 Task: Create a due date automation trigger when advanced on, on the wednesday of the week before a card is due add fields without custom field "Resume" set to a number greater or equal to 1 and lower than 10 at 11:00 AM.
Action: Mouse moved to (1017, 81)
Screenshot: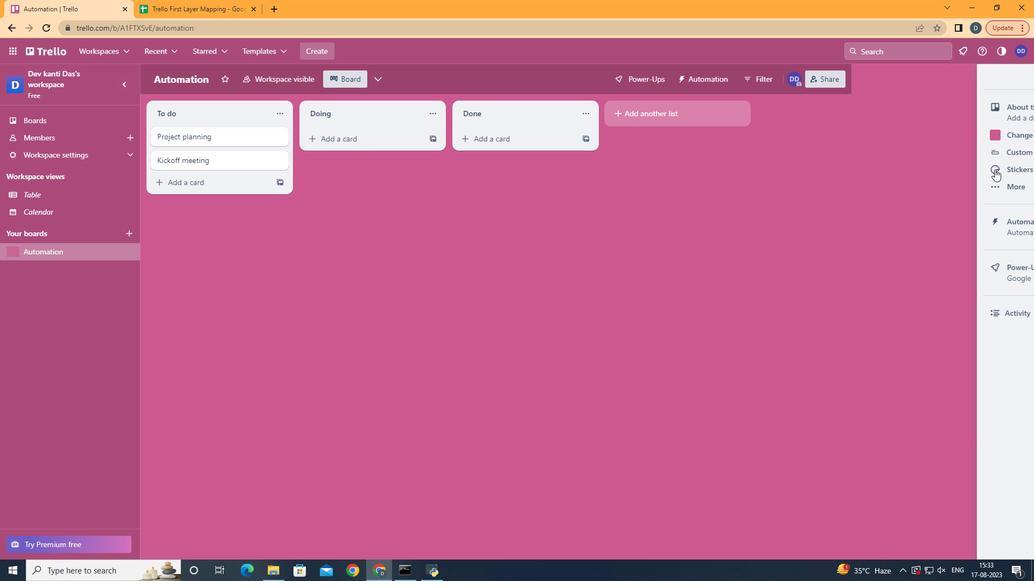 
Action: Mouse pressed left at (1017, 81)
Screenshot: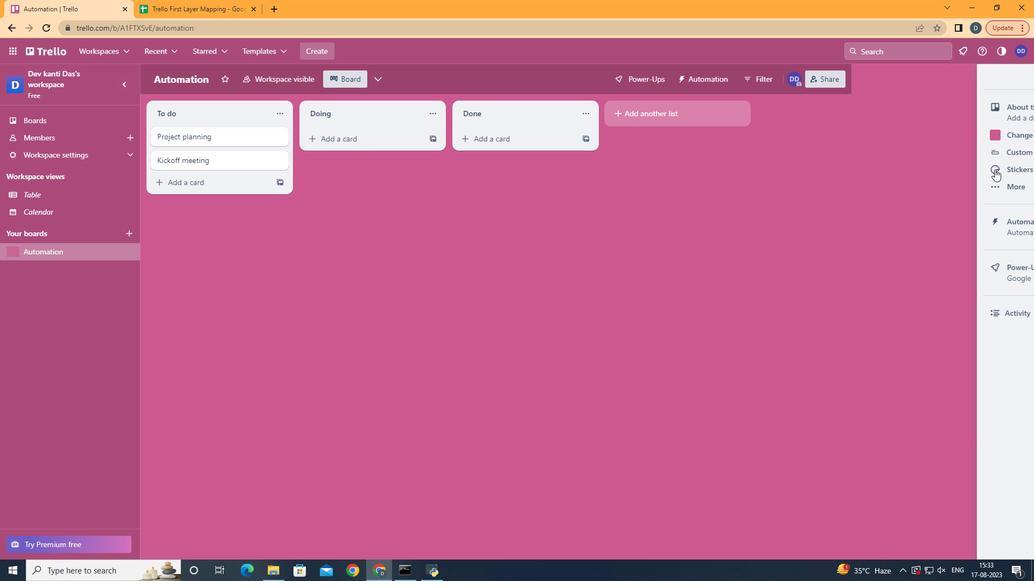 
Action: Mouse moved to (978, 222)
Screenshot: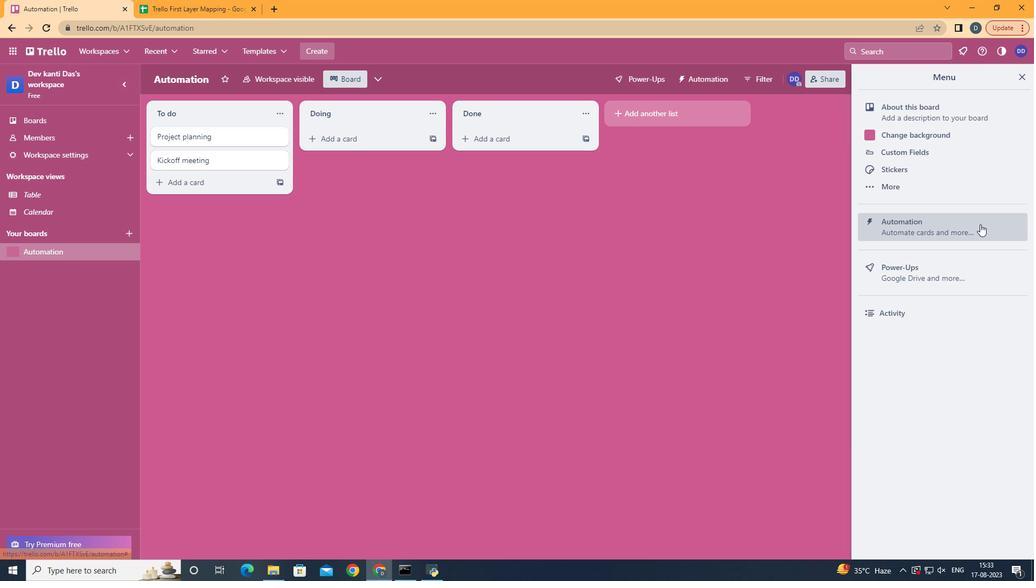 
Action: Mouse pressed left at (978, 222)
Screenshot: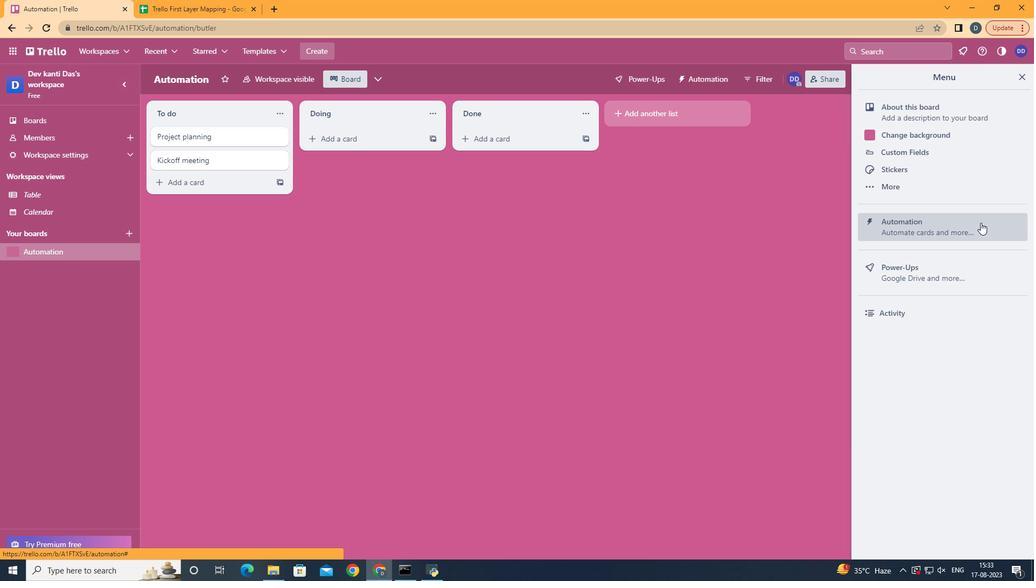 
Action: Mouse moved to (223, 224)
Screenshot: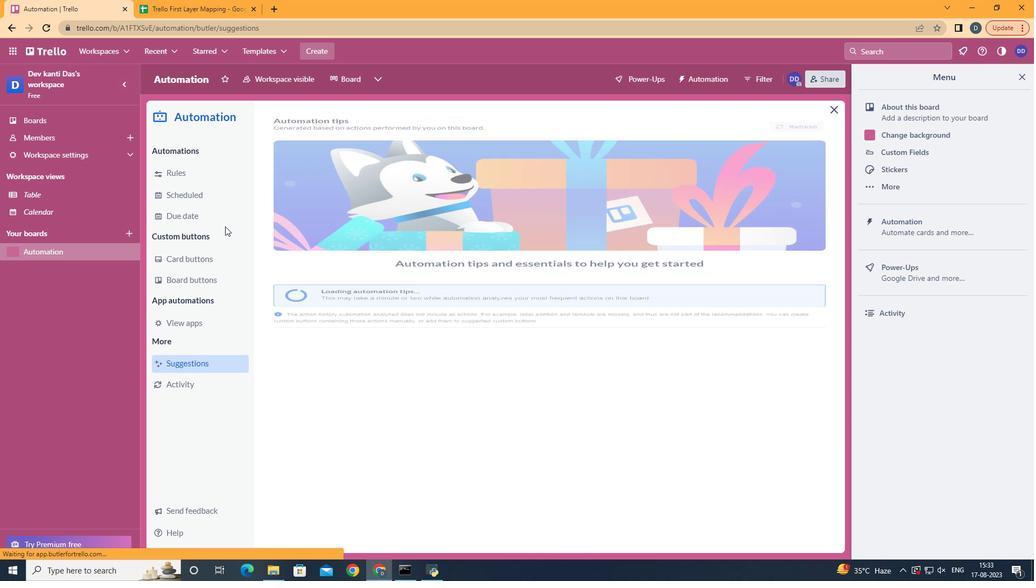 
Action: Mouse pressed left at (223, 224)
Screenshot: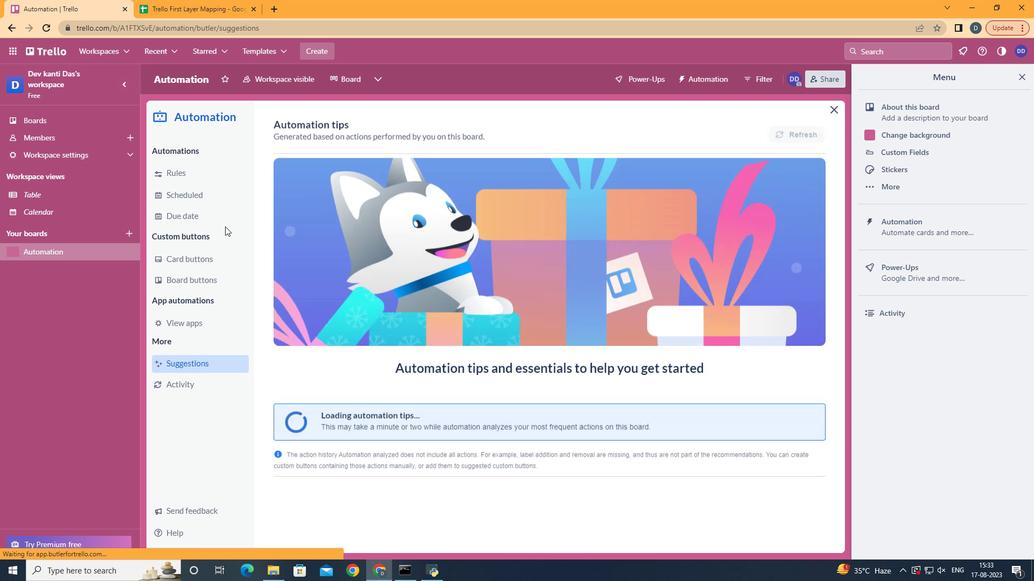 
Action: Mouse moved to (216, 215)
Screenshot: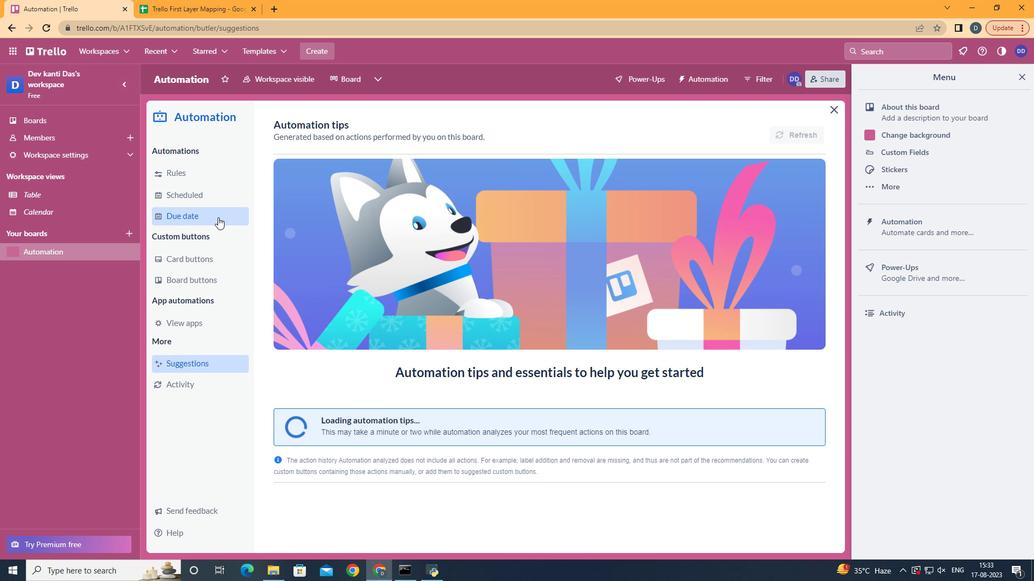 
Action: Mouse pressed left at (216, 215)
Screenshot: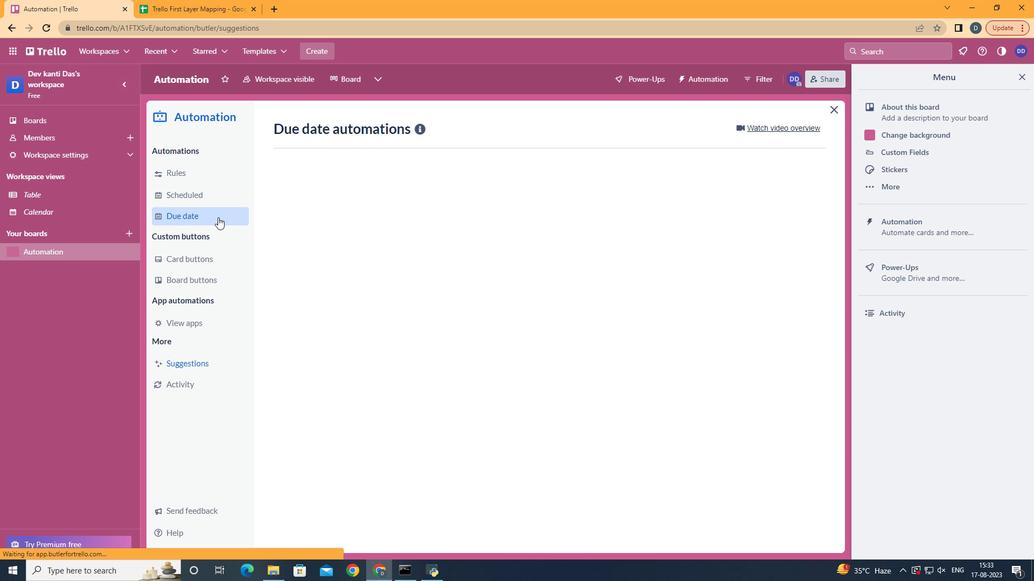
Action: Mouse moved to (740, 128)
Screenshot: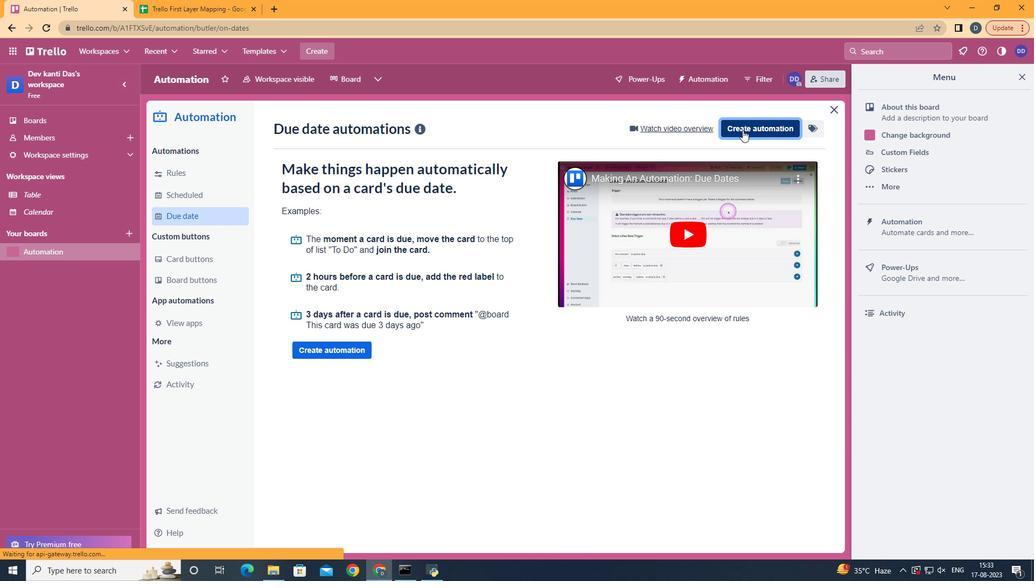 
Action: Mouse pressed left at (740, 128)
Screenshot: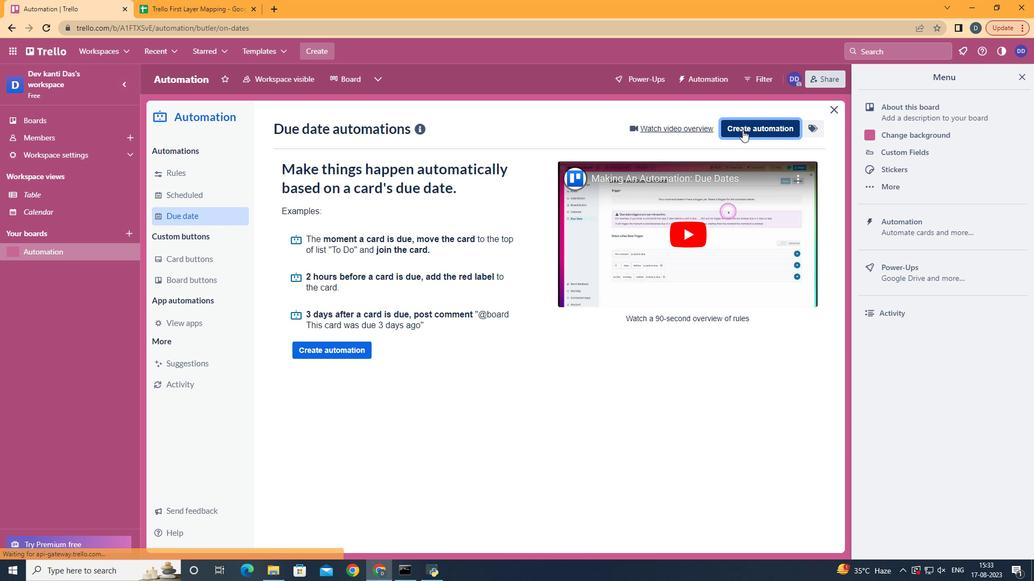 
Action: Mouse moved to (581, 227)
Screenshot: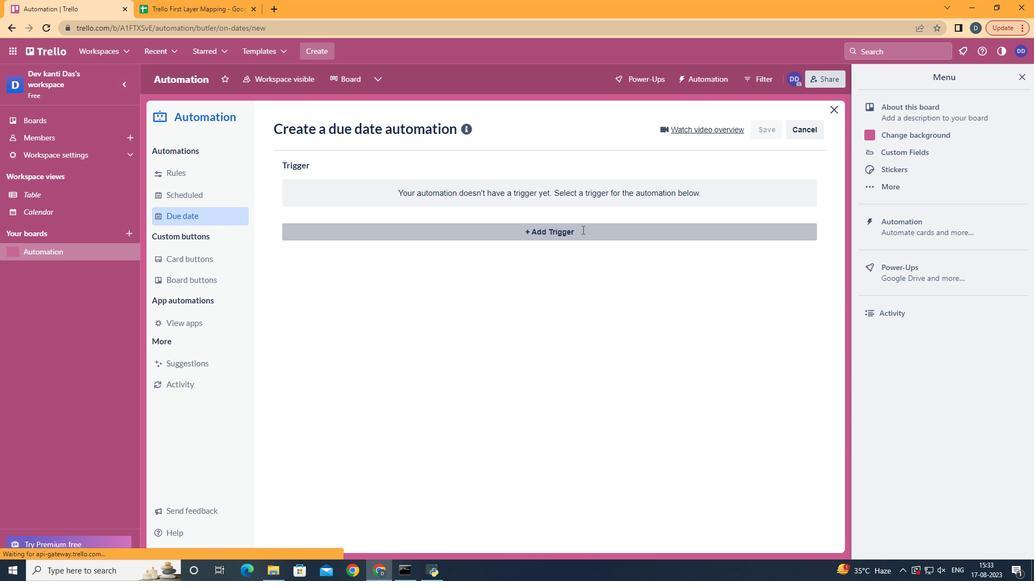 
Action: Mouse pressed left at (581, 227)
Screenshot: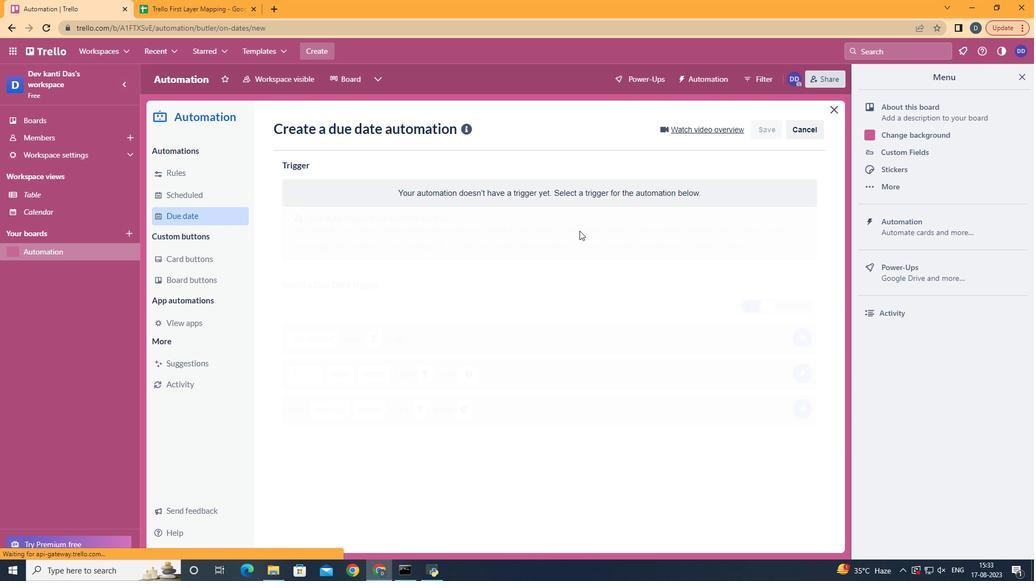 
Action: Mouse moved to (358, 316)
Screenshot: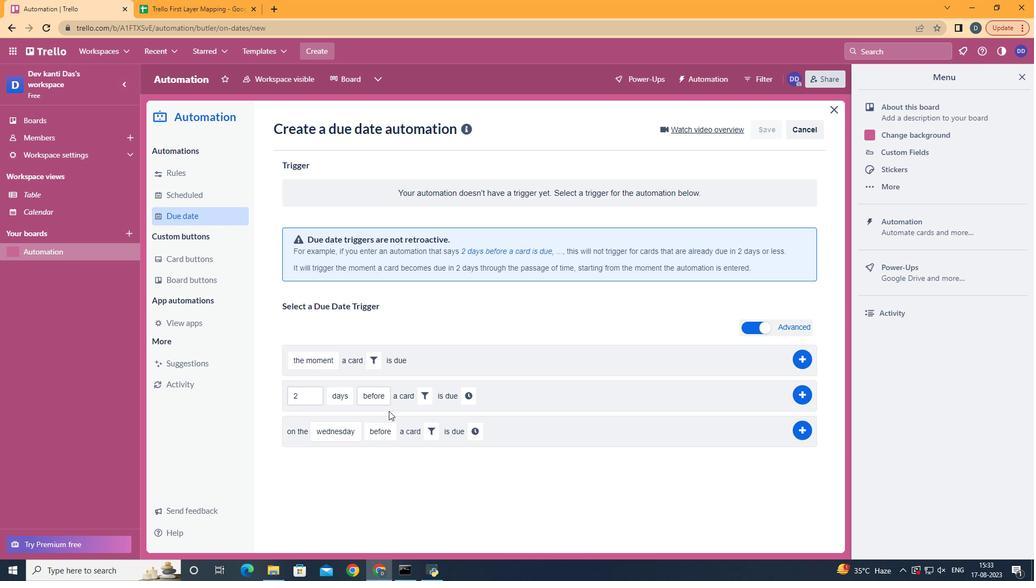 
Action: Mouse pressed left at (358, 316)
Screenshot: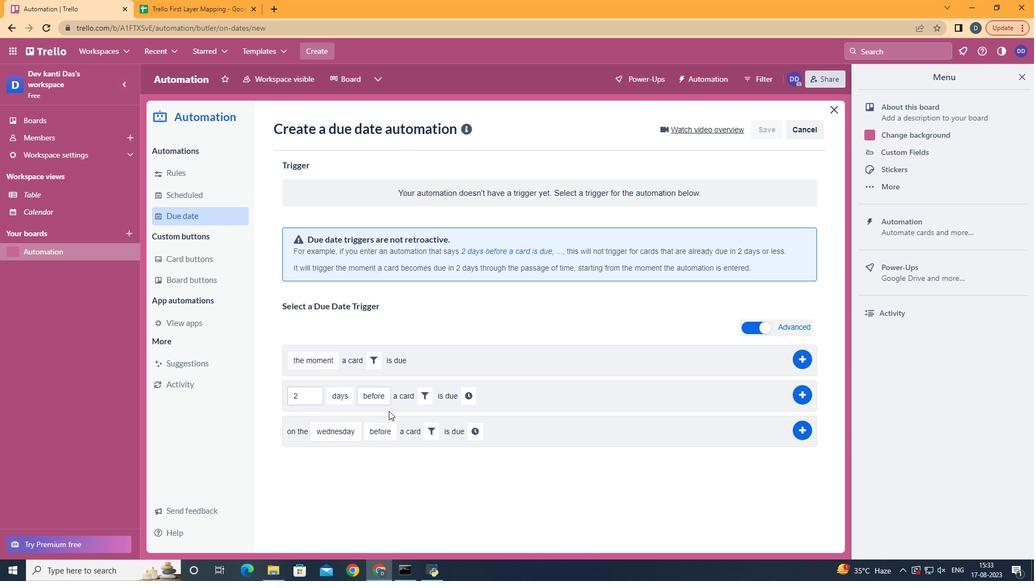 
Action: Mouse moved to (401, 517)
Screenshot: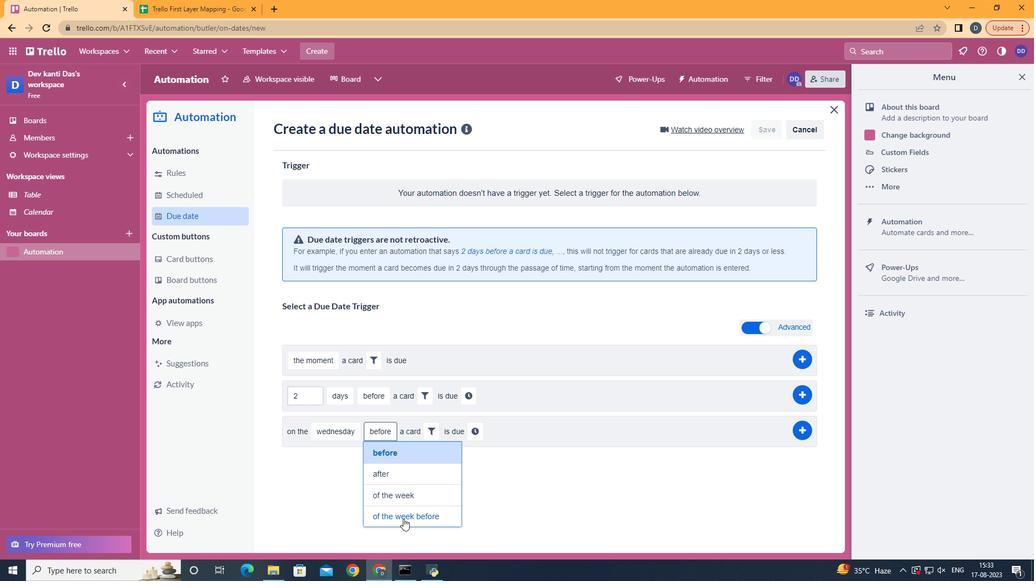 
Action: Mouse pressed left at (401, 517)
Screenshot: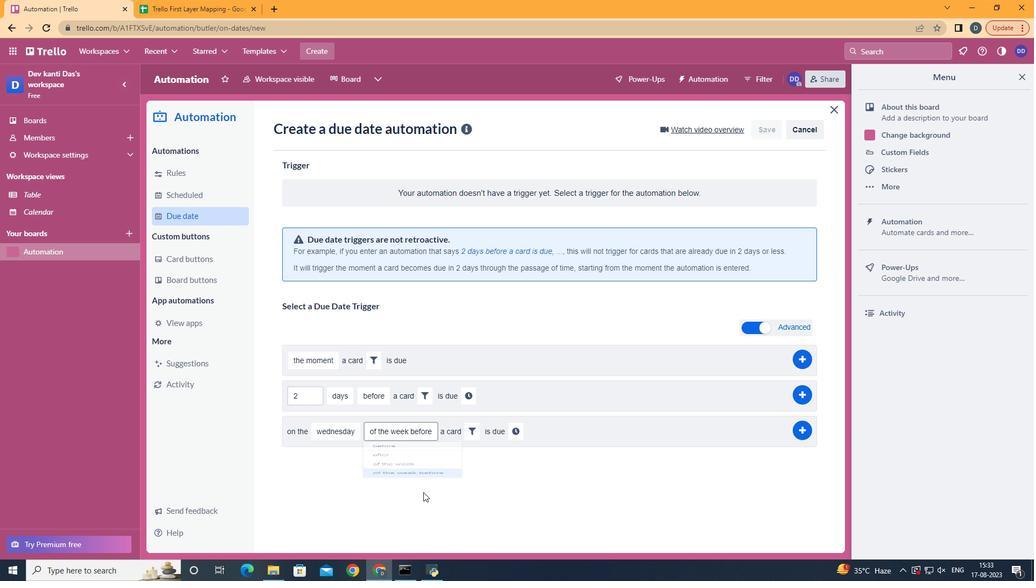 
Action: Mouse moved to (464, 434)
Screenshot: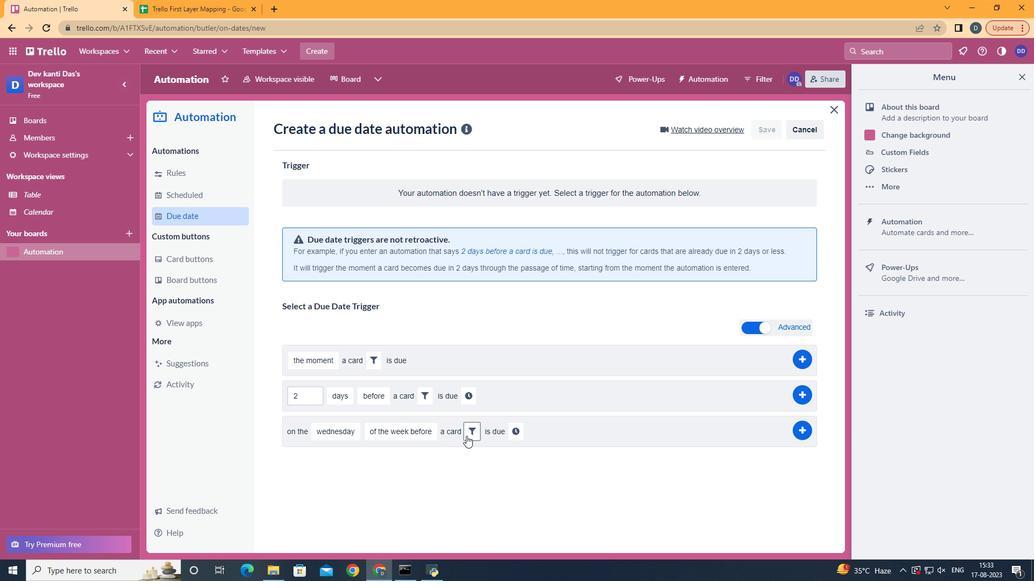 
Action: Mouse pressed left at (464, 434)
Screenshot: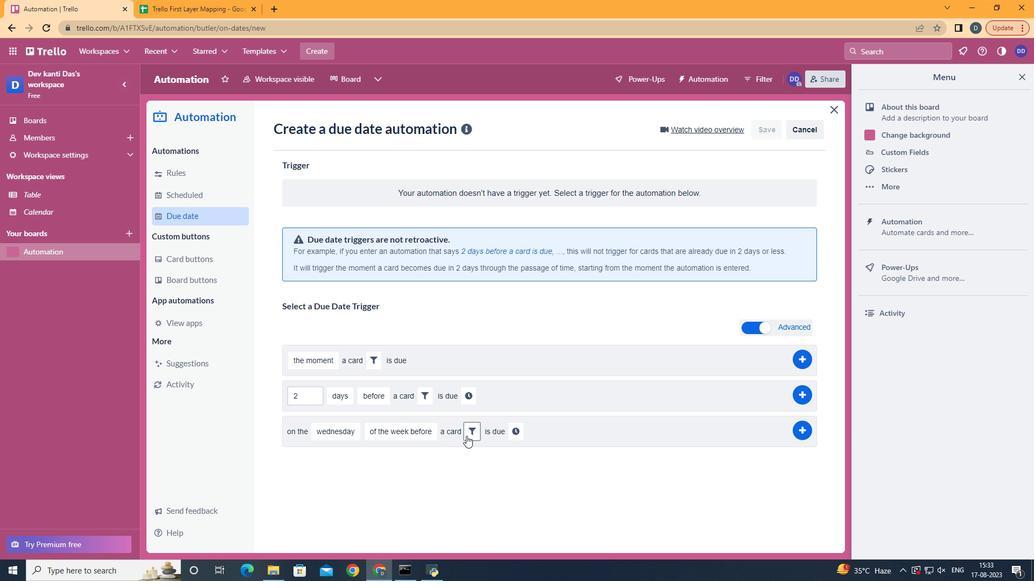 
Action: Mouse moved to (643, 463)
Screenshot: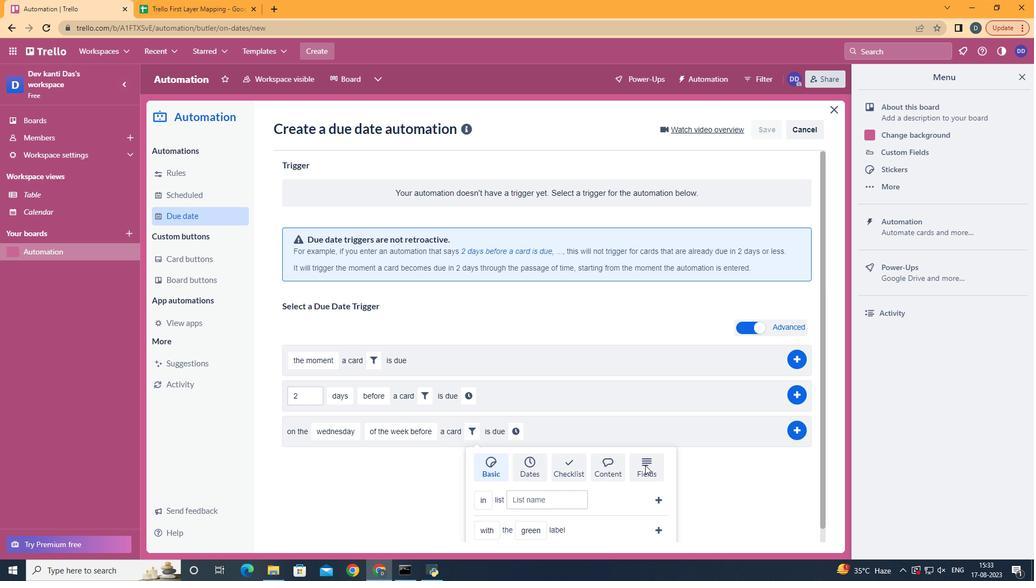 
Action: Mouse pressed left at (643, 463)
Screenshot: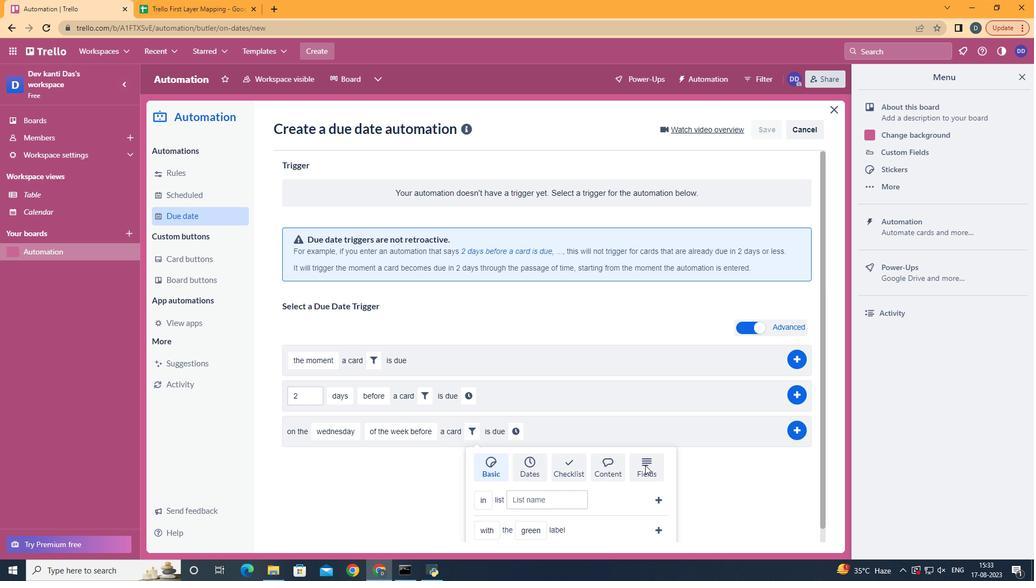 
Action: Mouse scrolled (643, 463) with delta (0, 0)
Screenshot: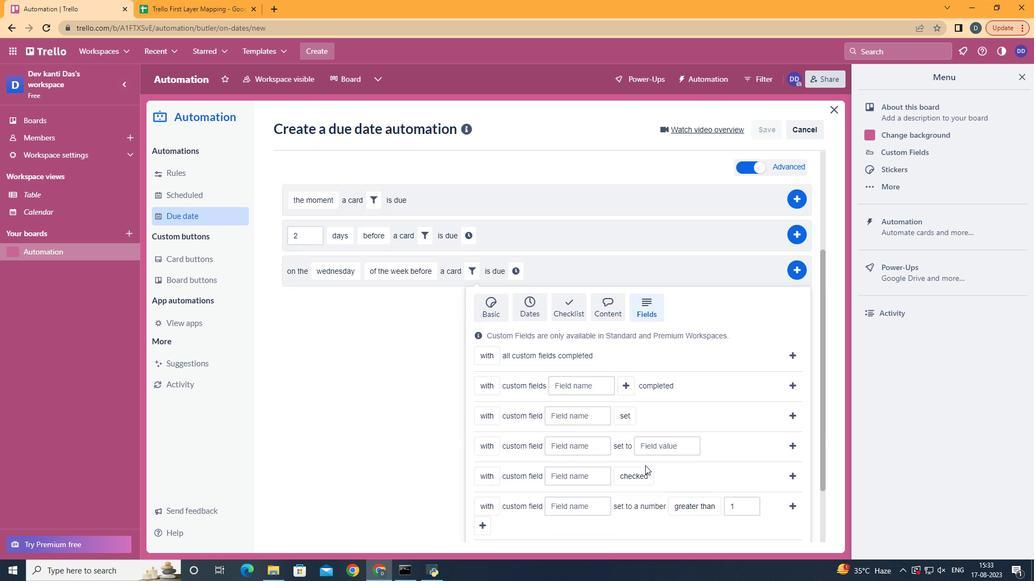 
Action: Mouse scrolled (643, 463) with delta (0, 0)
Screenshot: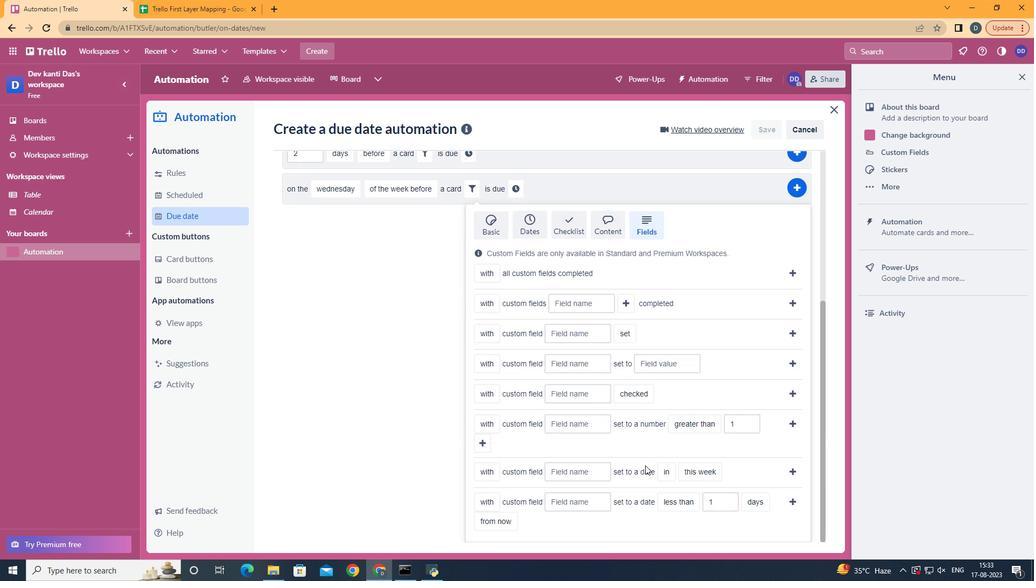 
Action: Mouse scrolled (643, 463) with delta (0, 0)
Screenshot: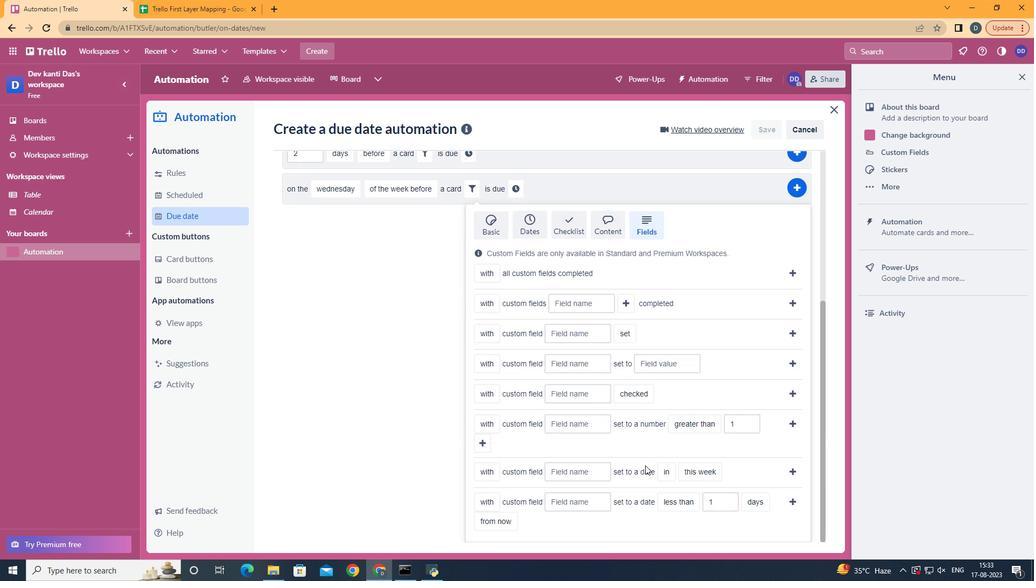 
Action: Mouse scrolled (643, 463) with delta (0, 0)
Screenshot: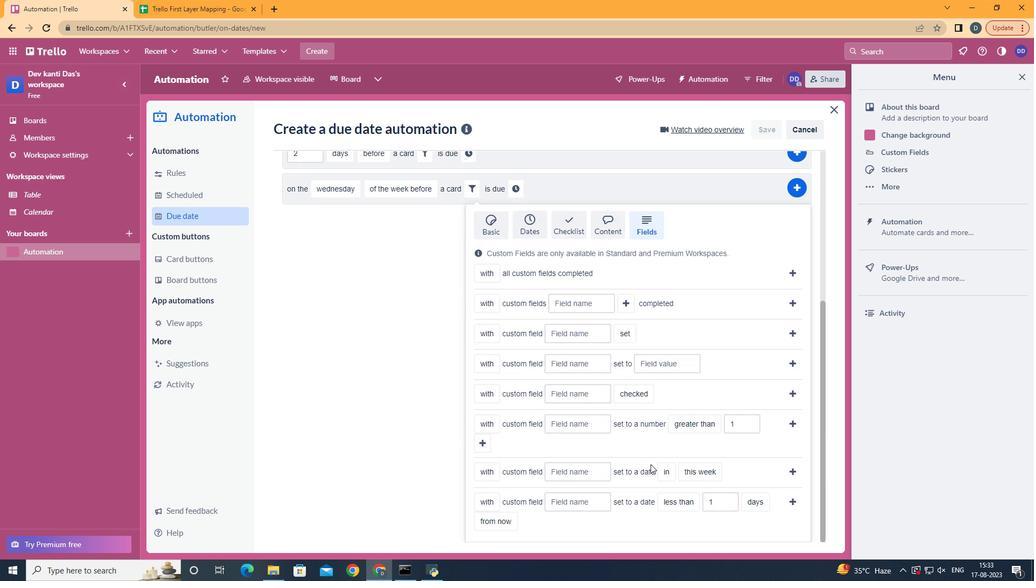 
Action: Mouse scrolled (643, 463) with delta (0, 0)
Screenshot: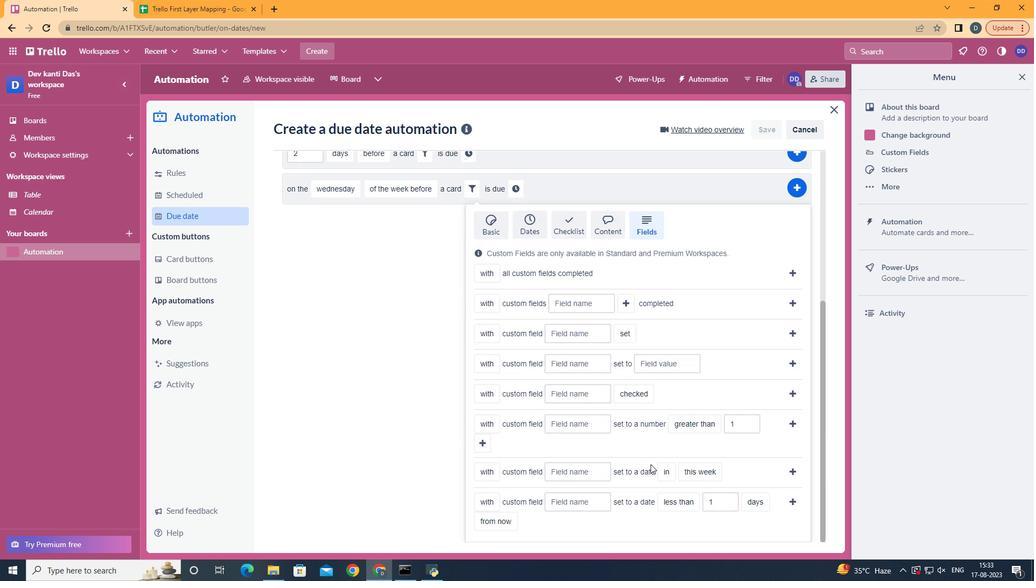 
Action: Mouse scrolled (643, 463) with delta (0, 0)
Screenshot: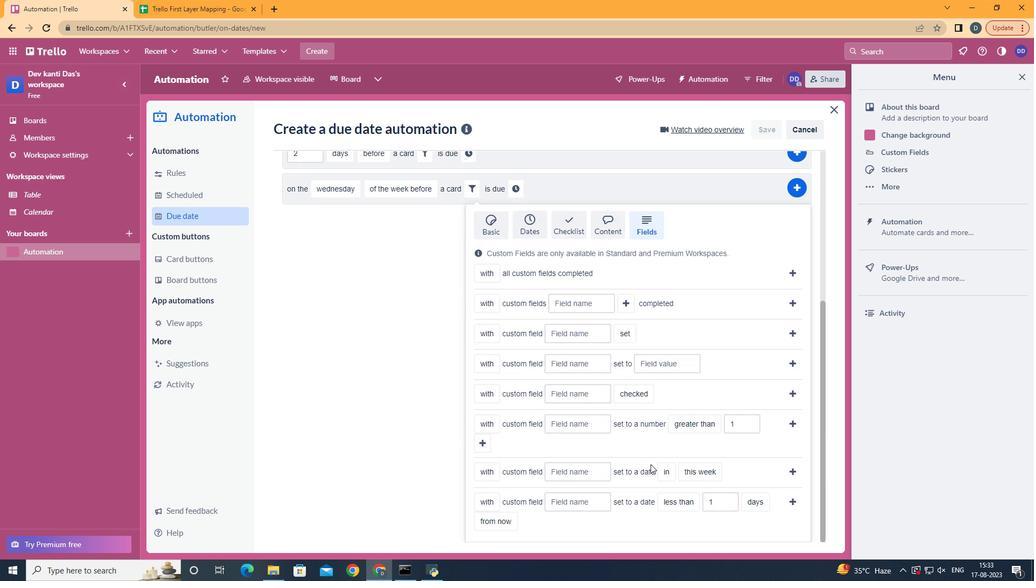 
Action: Mouse scrolled (643, 463) with delta (0, 0)
Screenshot: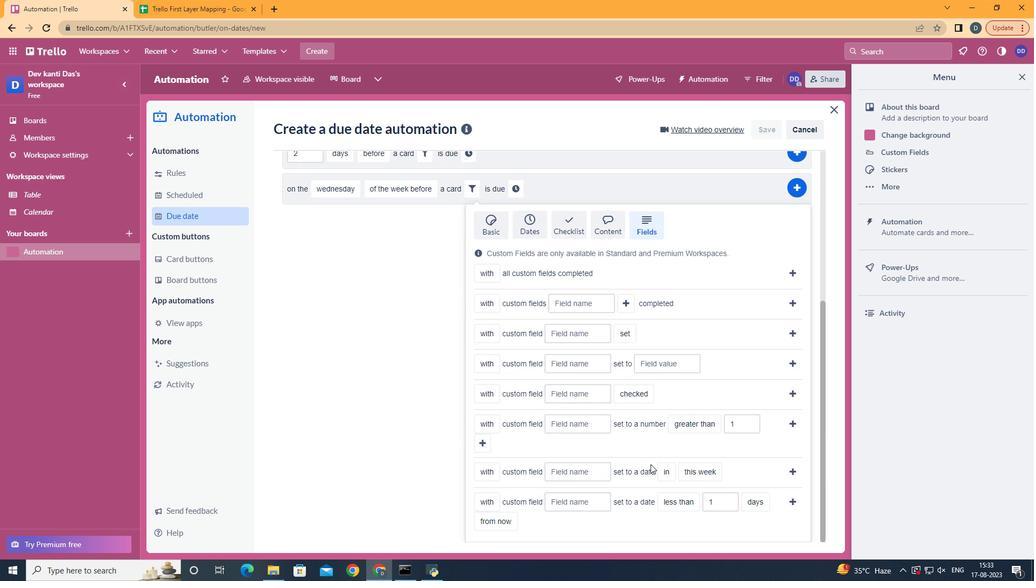 
Action: Mouse moved to (503, 460)
Screenshot: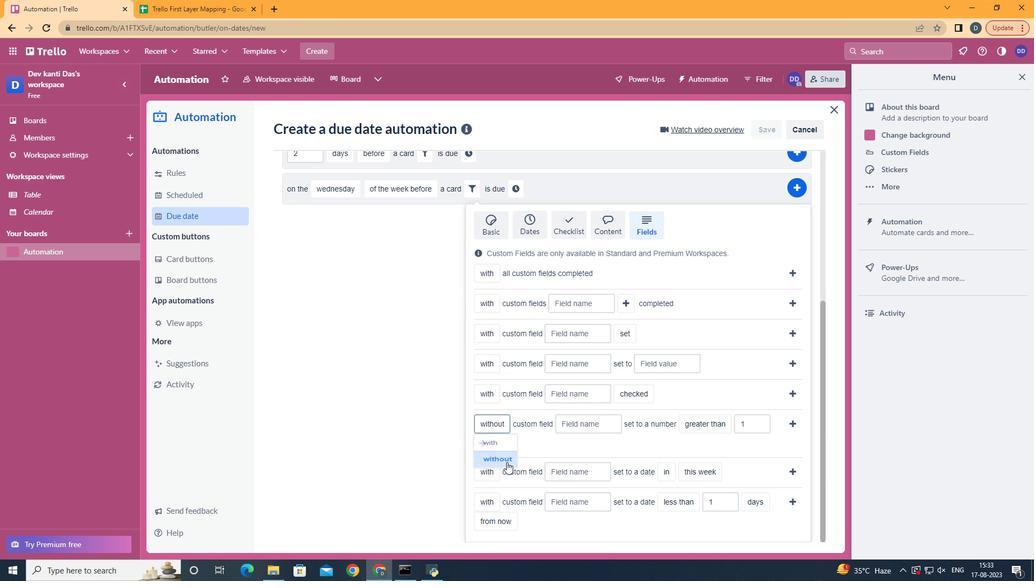 
Action: Mouse pressed left at (503, 460)
Screenshot: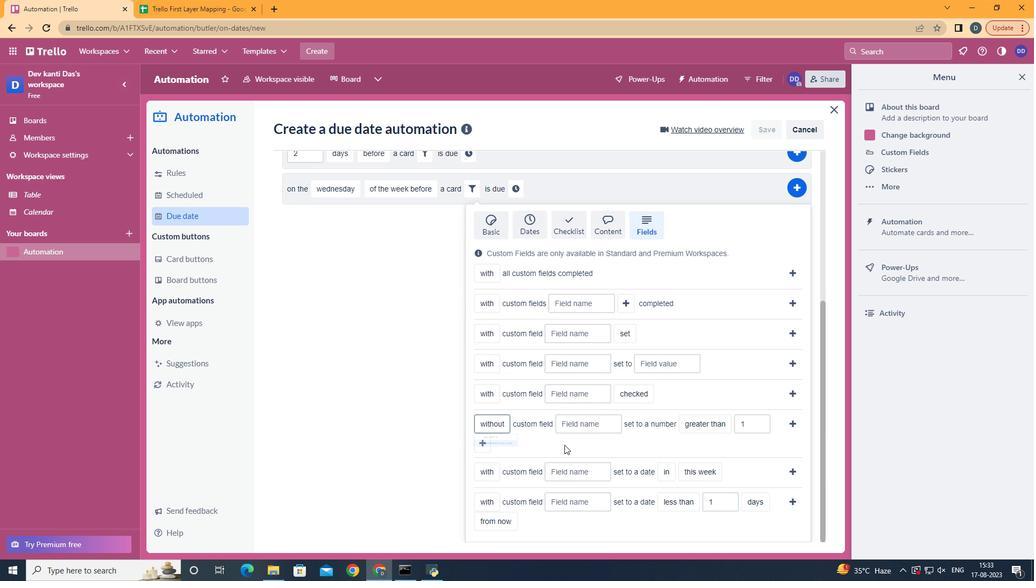 
Action: Mouse moved to (600, 429)
Screenshot: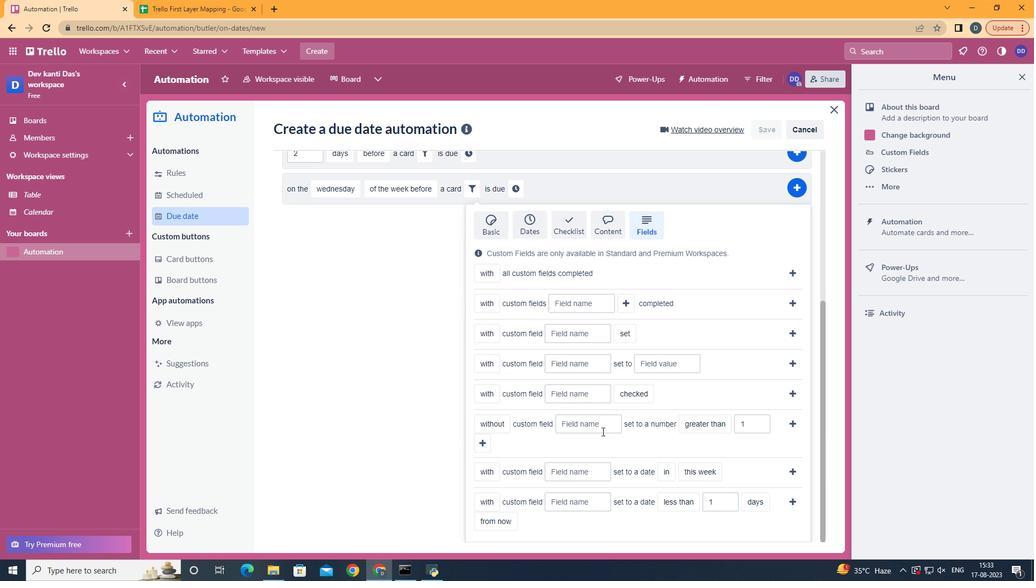 
Action: Mouse pressed left at (600, 429)
Screenshot: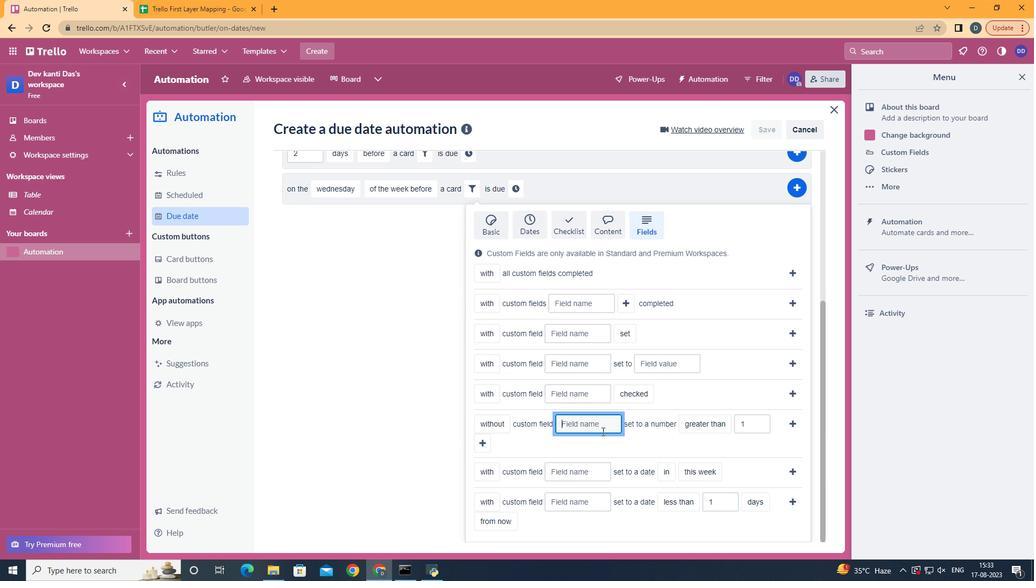 
Action: Key pressed <Key.shift>Resume
Screenshot: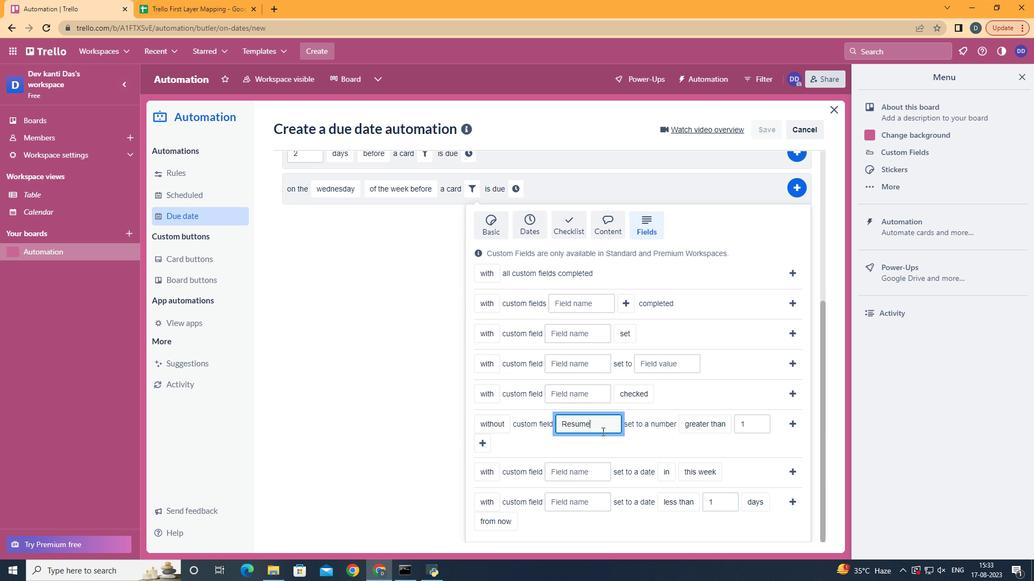 
Action: Mouse moved to (719, 471)
Screenshot: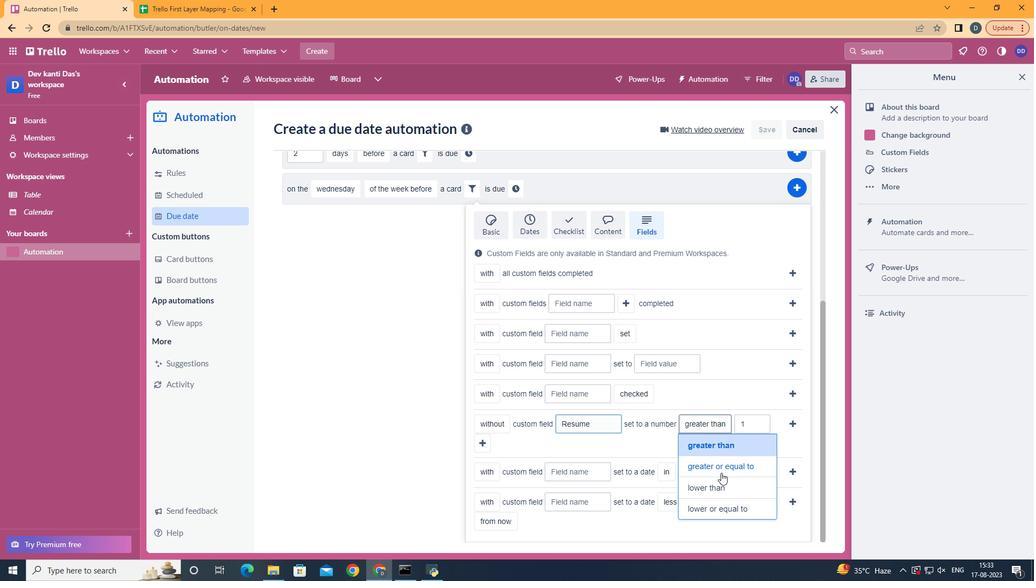 
Action: Mouse pressed left at (719, 471)
Screenshot: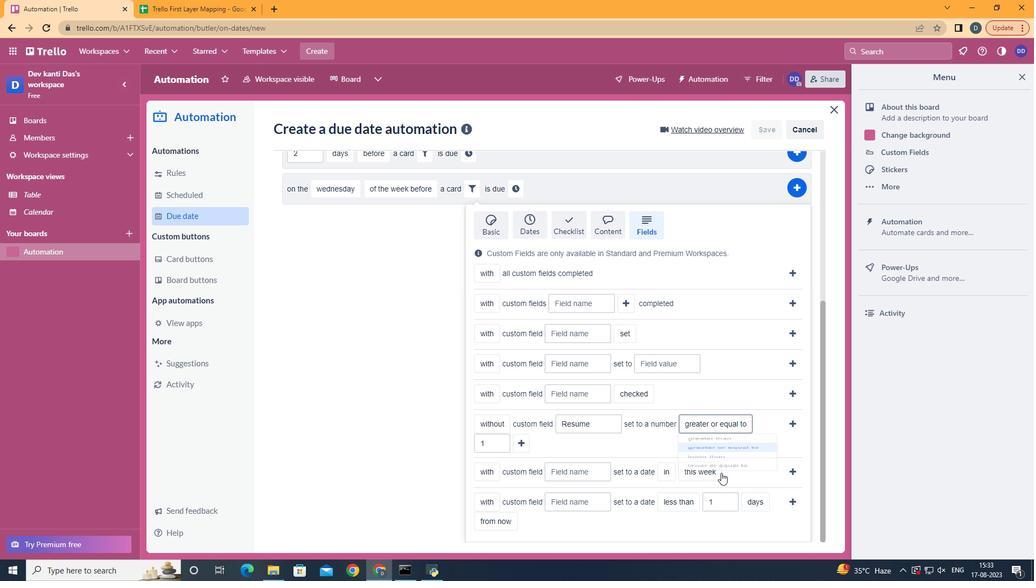 
Action: Mouse moved to (524, 440)
Screenshot: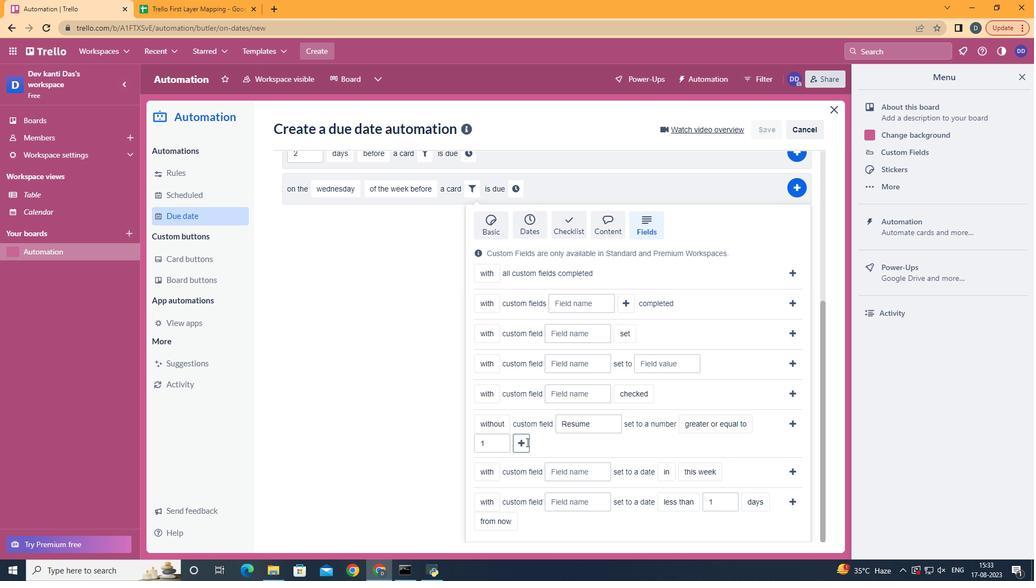 
Action: Mouse pressed left at (524, 440)
Screenshot: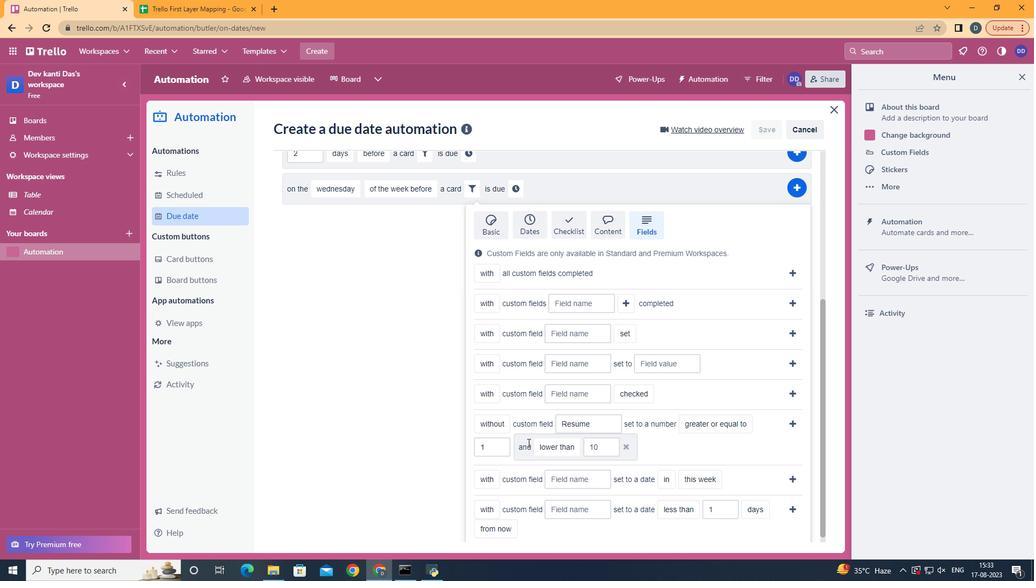 
Action: Mouse moved to (788, 425)
Screenshot: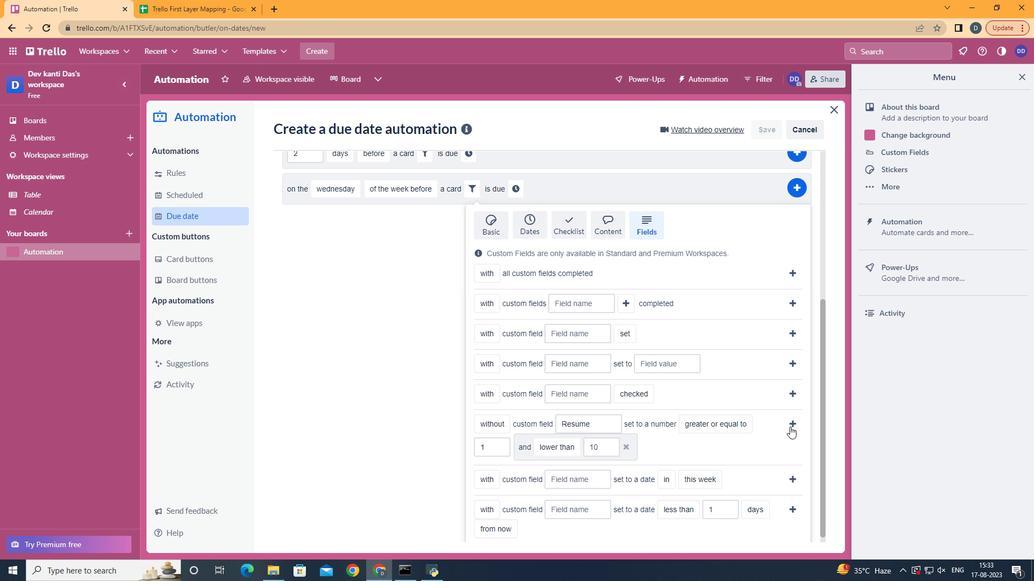 
Action: Mouse pressed left at (788, 425)
Screenshot: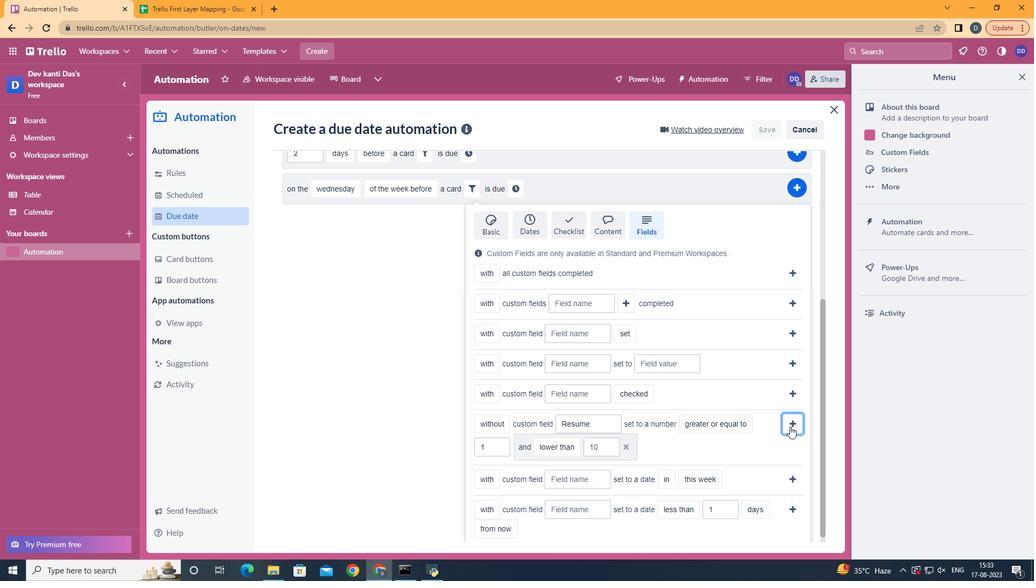 
Action: Mouse moved to (341, 450)
Screenshot: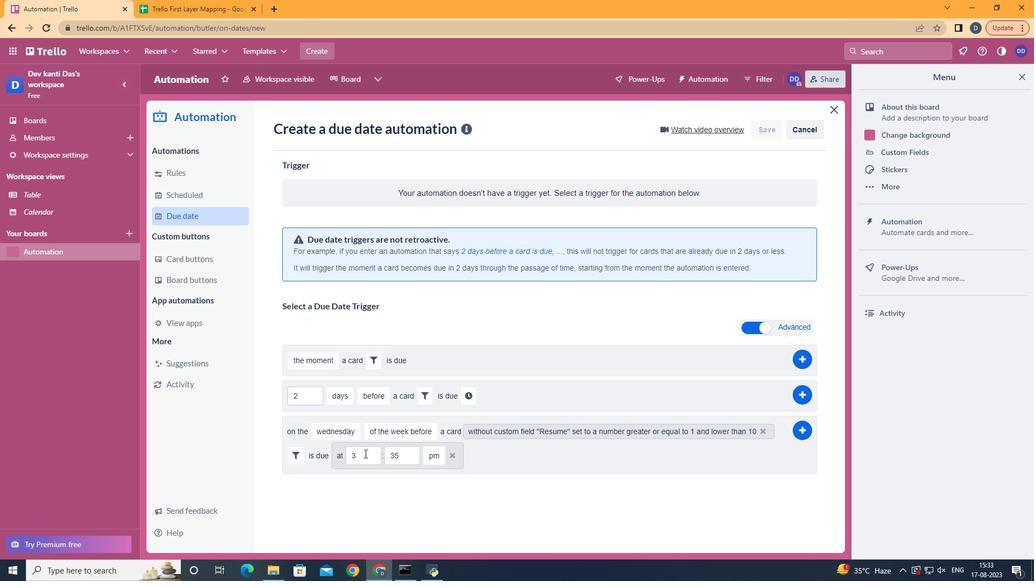 
Action: Mouse pressed left at (341, 450)
Screenshot: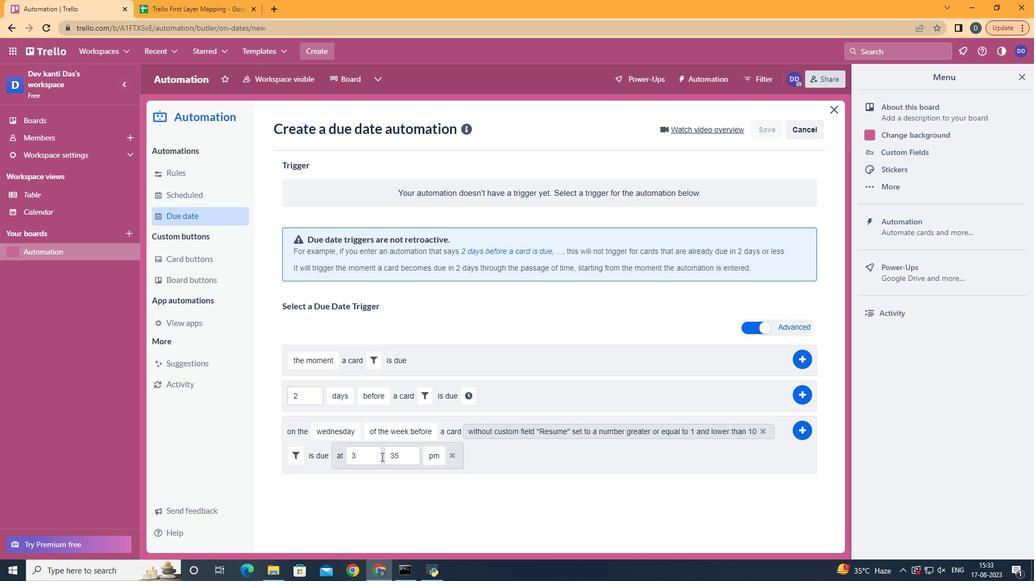 
Action: Mouse moved to (379, 455)
Screenshot: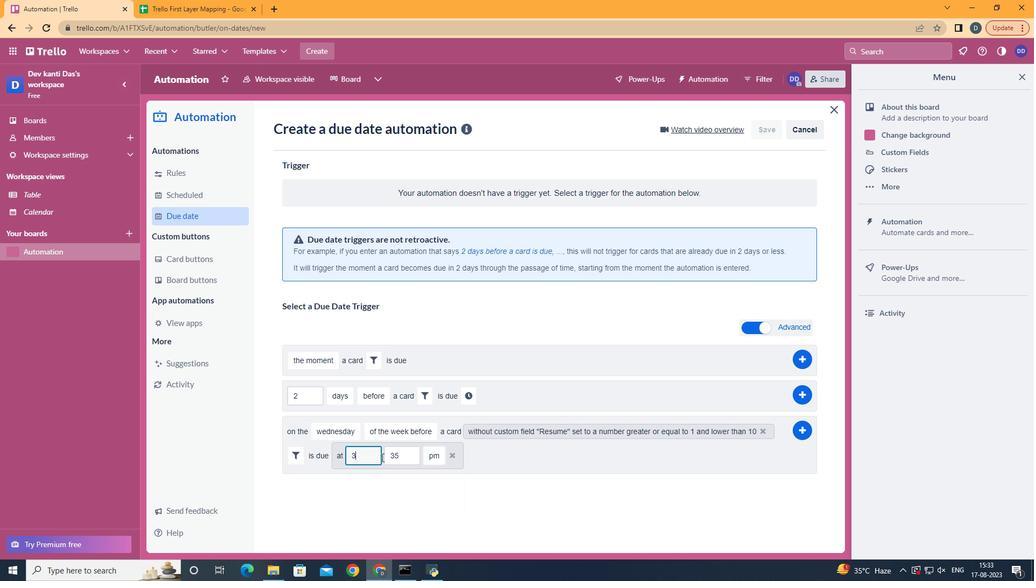 
Action: Mouse pressed left at (379, 455)
Screenshot: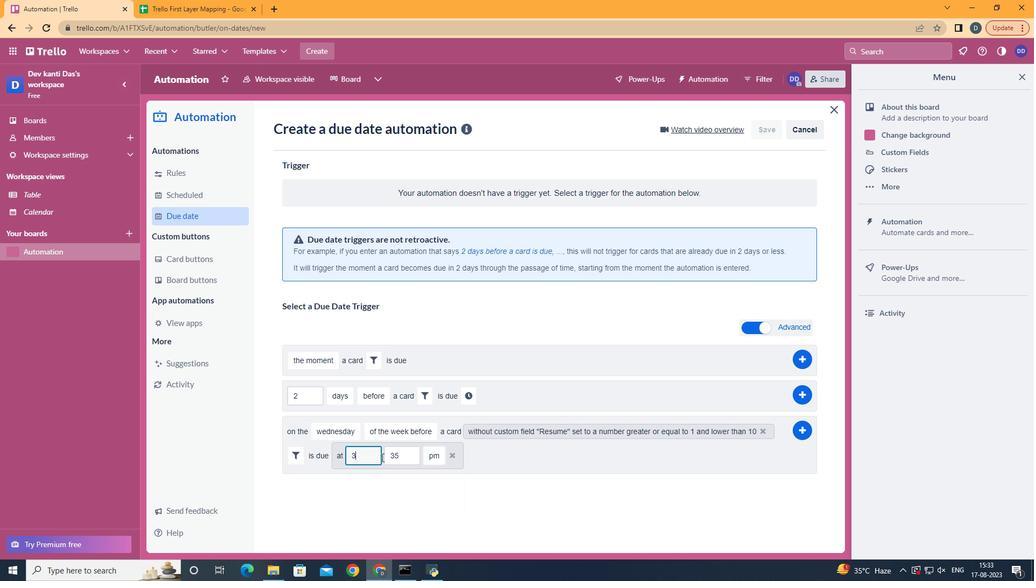 
Action: Mouse moved to (367, 456)
Screenshot: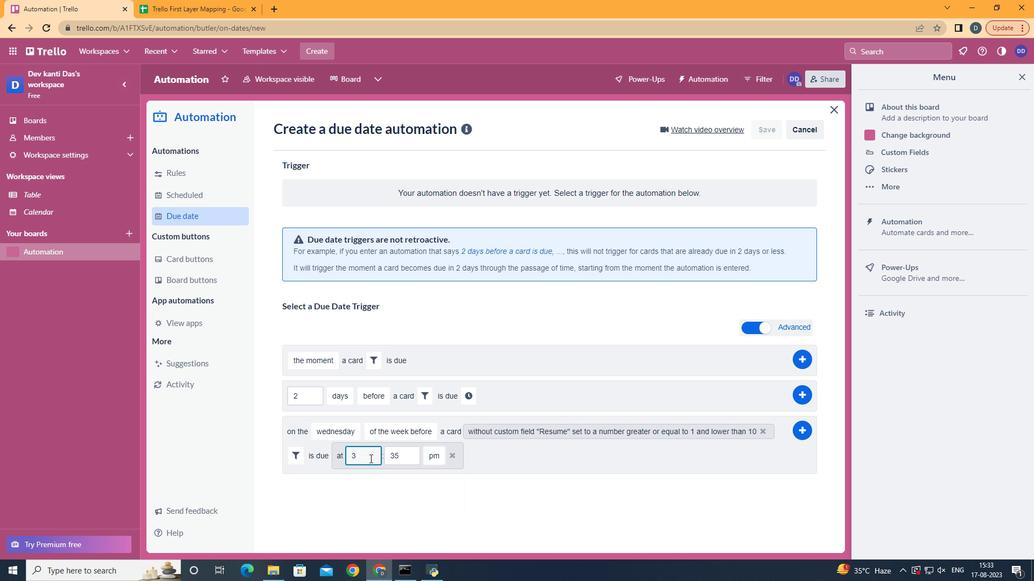 
Action: Key pressed <Key.backspace>11
Screenshot: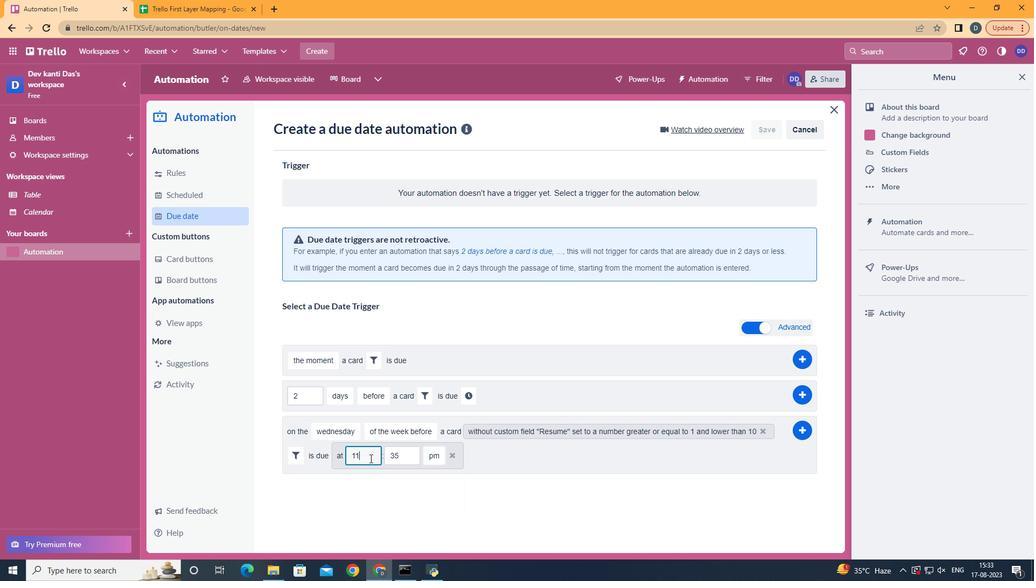 
Action: Mouse moved to (402, 454)
Screenshot: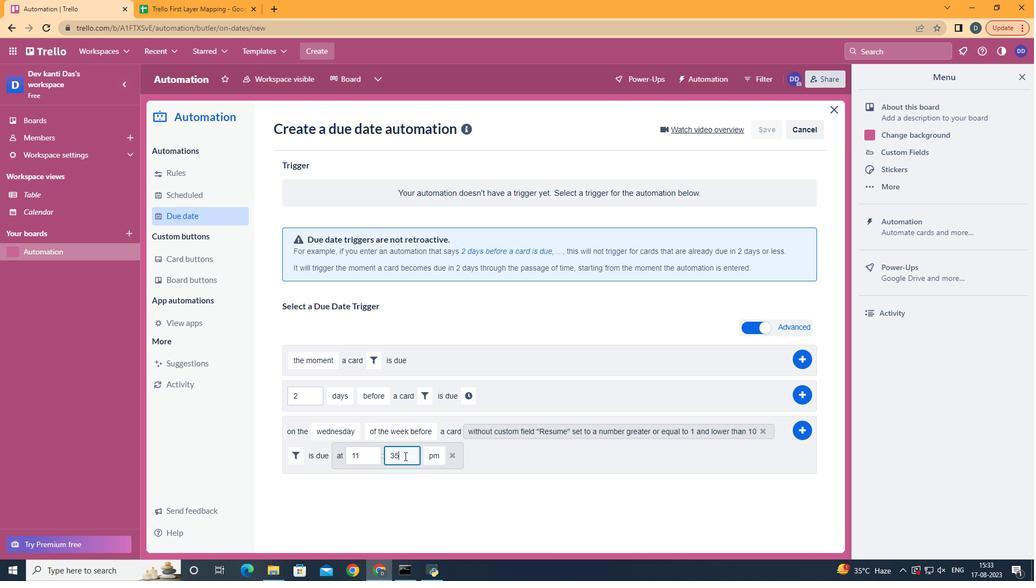 
Action: Mouse pressed left at (402, 454)
Screenshot: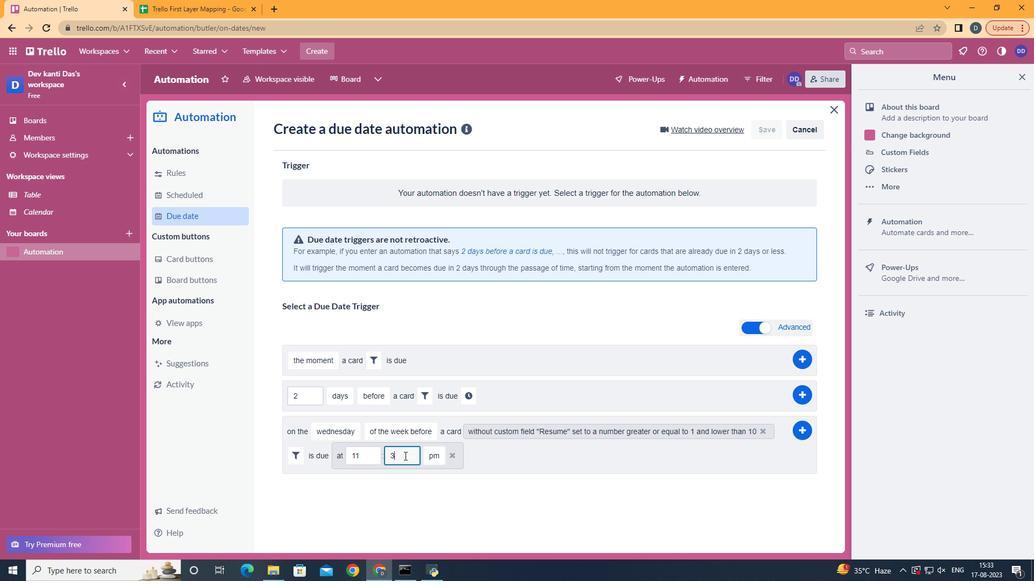 
Action: Key pressed <Key.backspace>
Screenshot: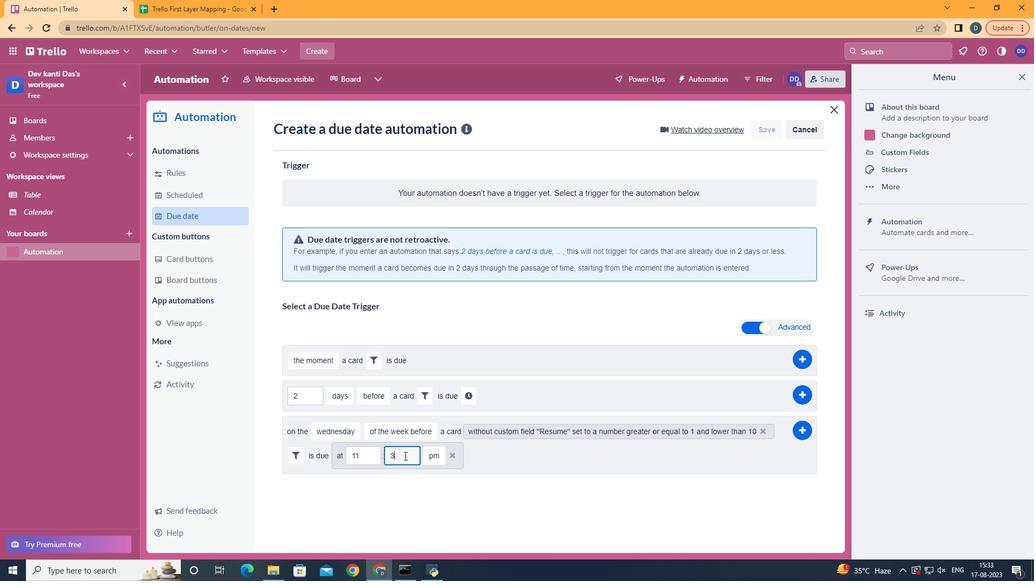 
Action: Mouse moved to (402, 454)
Screenshot: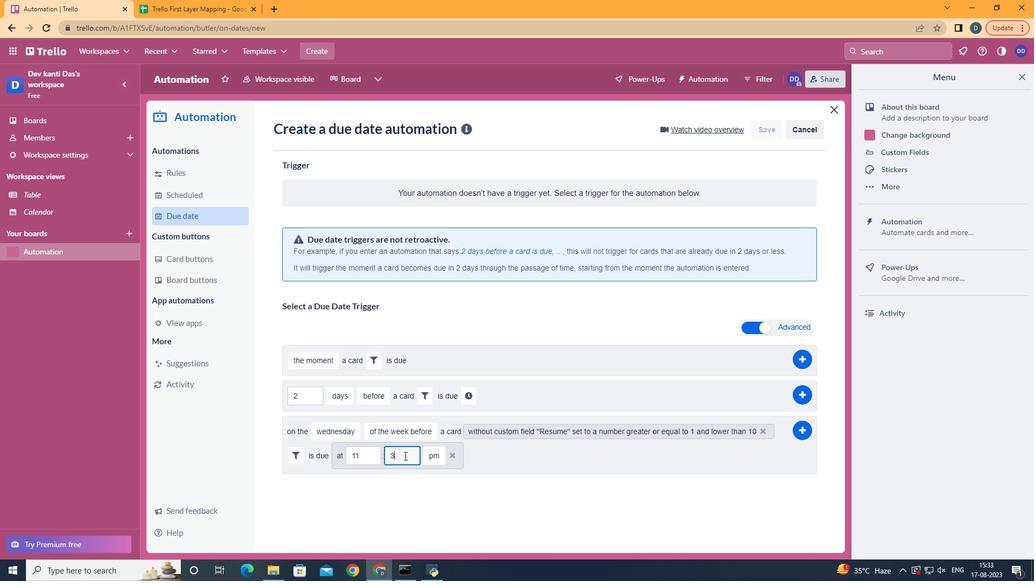 
Action: Key pressed <Key.backspace>0
Screenshot: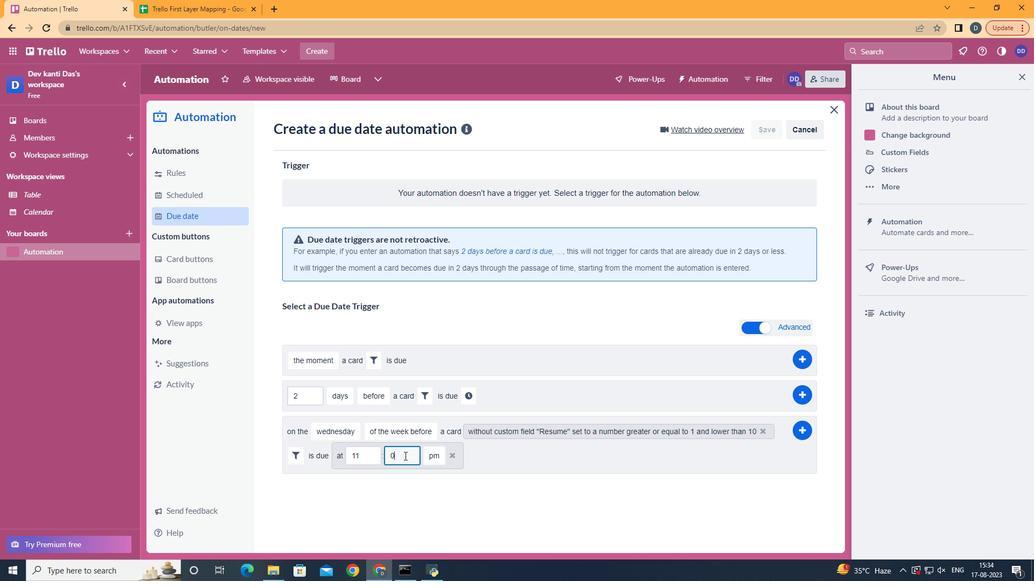 
Action: Mouse moved to (403, 452)
Screenshot: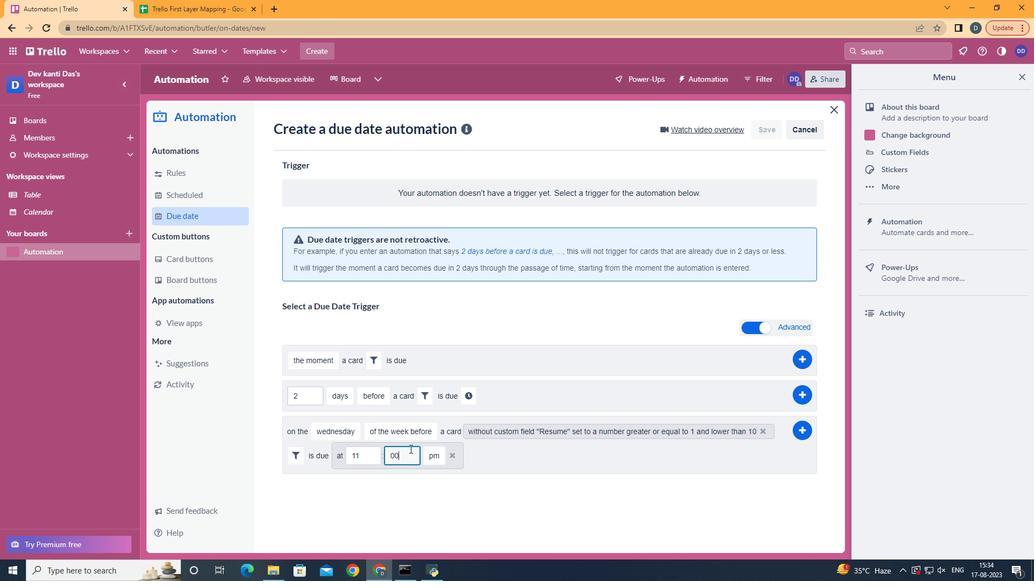 
Action: Key pressed 0
Screenshot: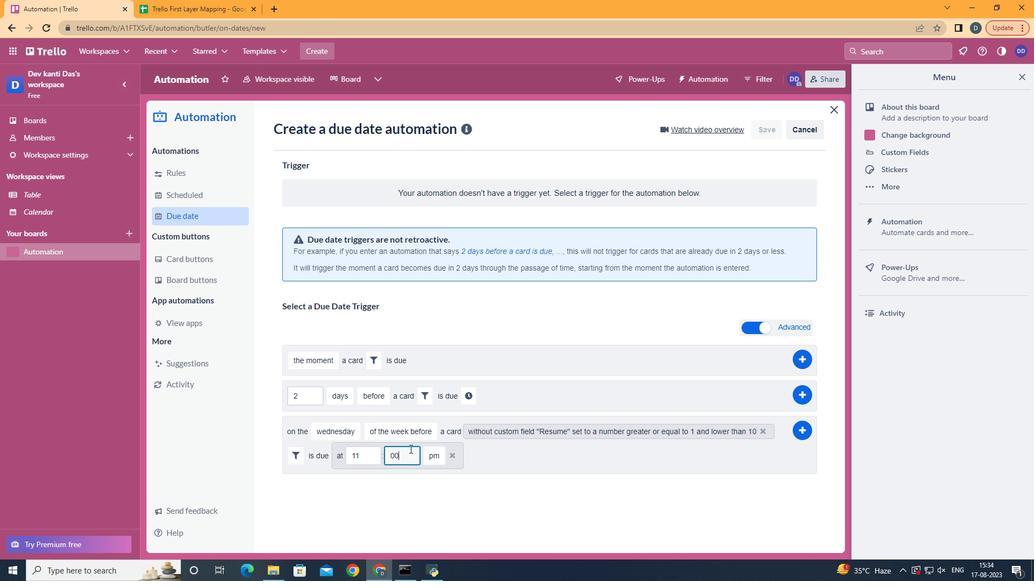 
Action: Mouse moved to (438, 472)
Screenshot: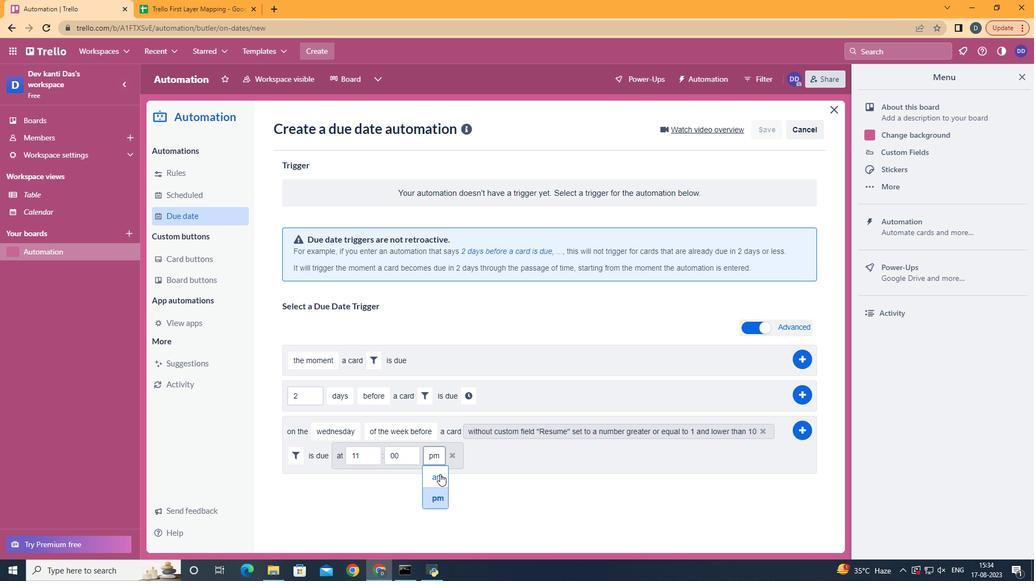 
Action: Mouse pressed left at (438, 472)
Screenshot: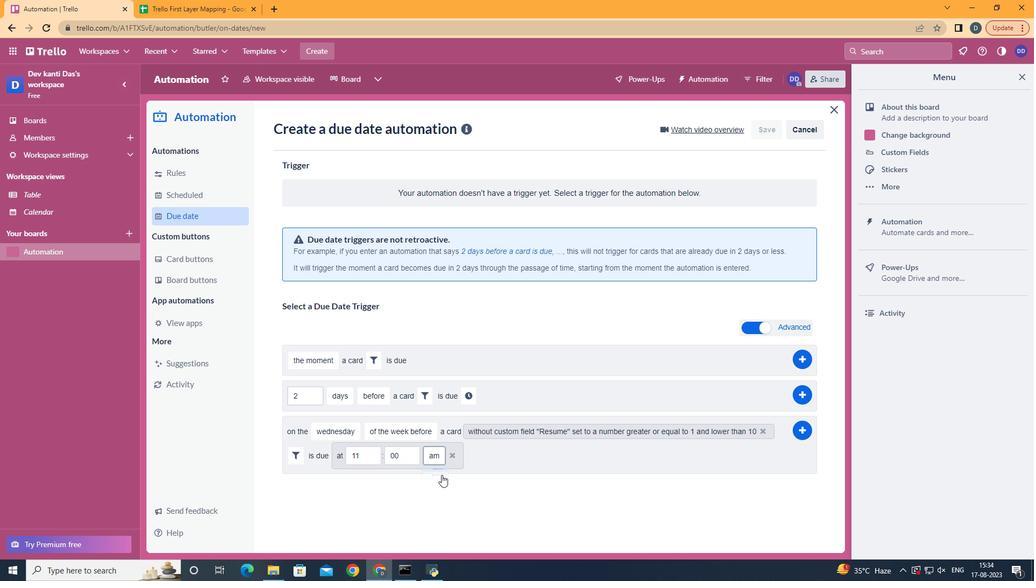 
Action: Mouse moved to (798, 431)
Screenshot: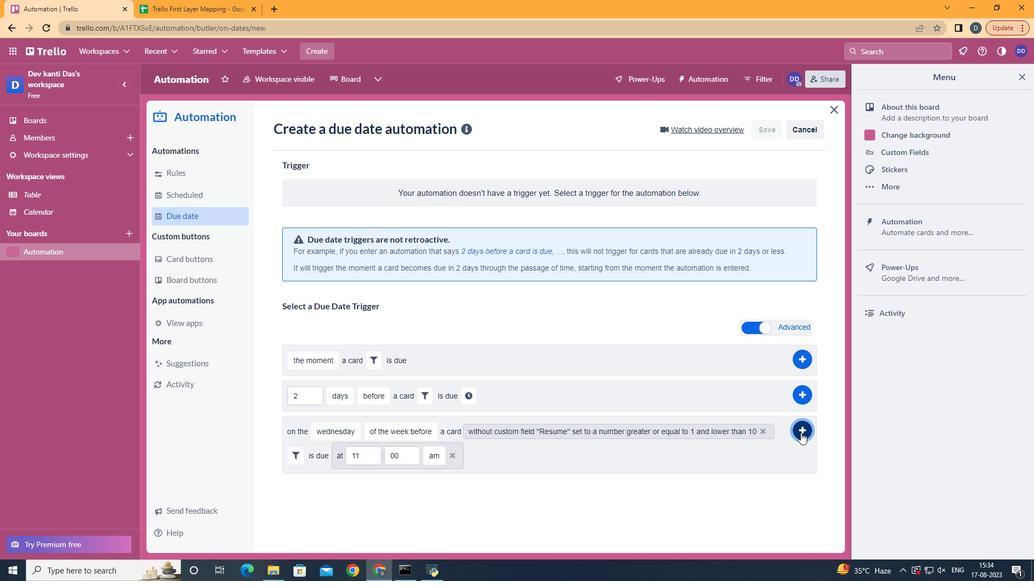 
Action: Mouse pressed left at (798, 431)
Screenshot: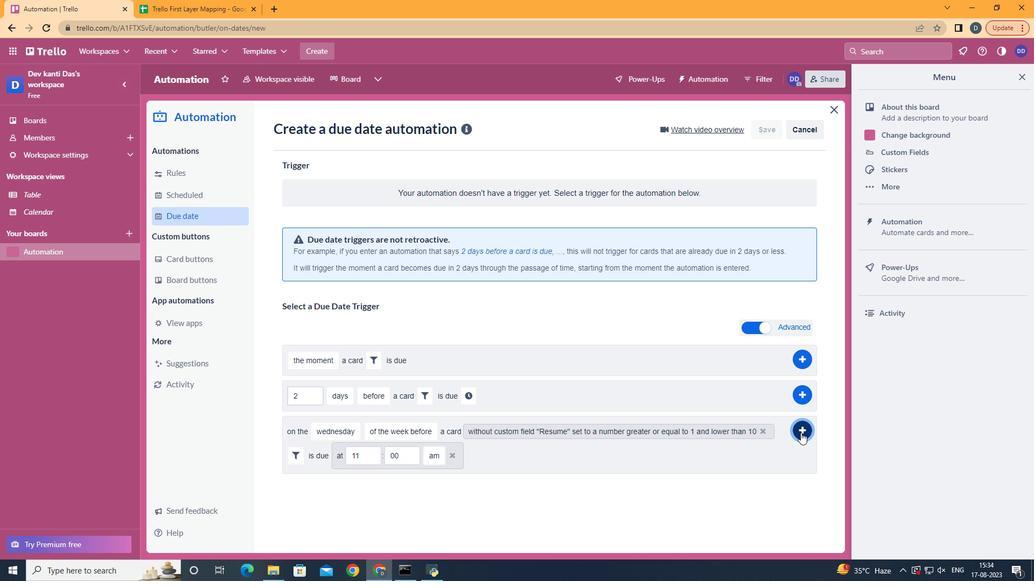 
